 Task: Add the task  Add a feature to import/export data in the app to the section Code Review Sprint in the project TripleWorks and add a Due Date to the respective task as 2023/09/08.
Action: Mouse moved to (1055, 613)
Screenshot: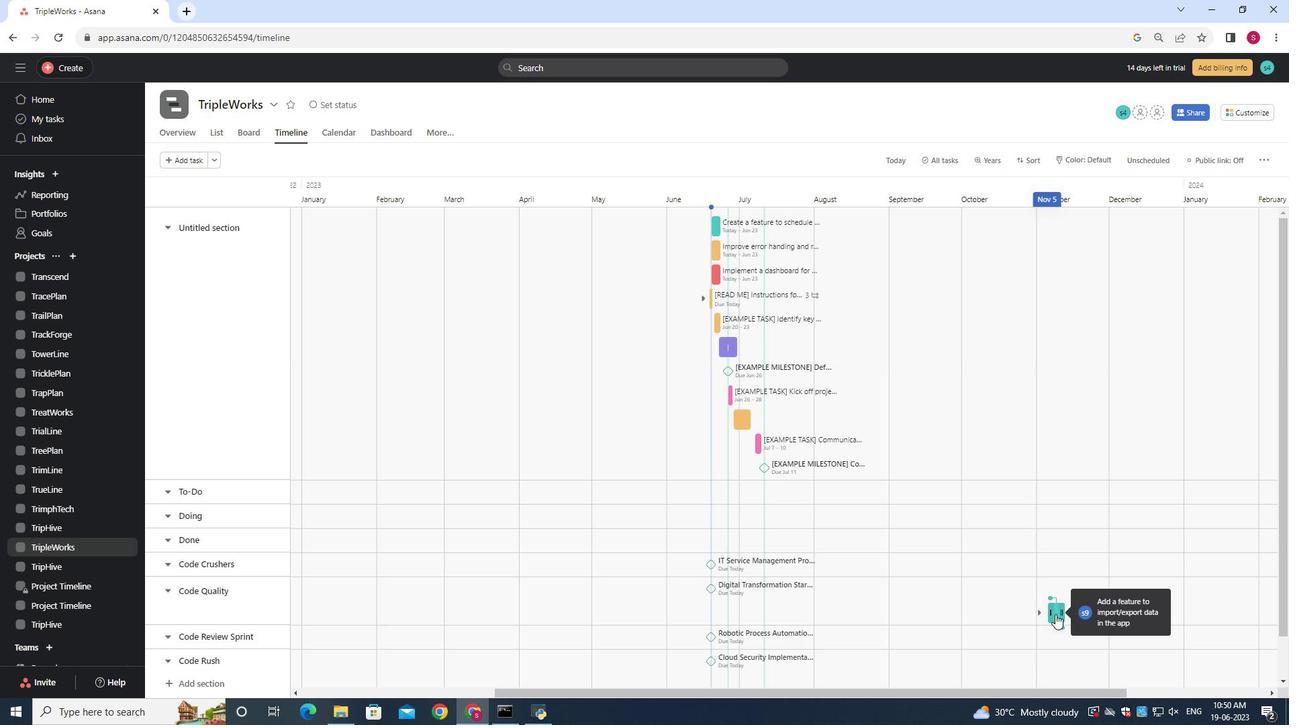 
Action: Mouse pressed left at (1055, 613)
Screenshot: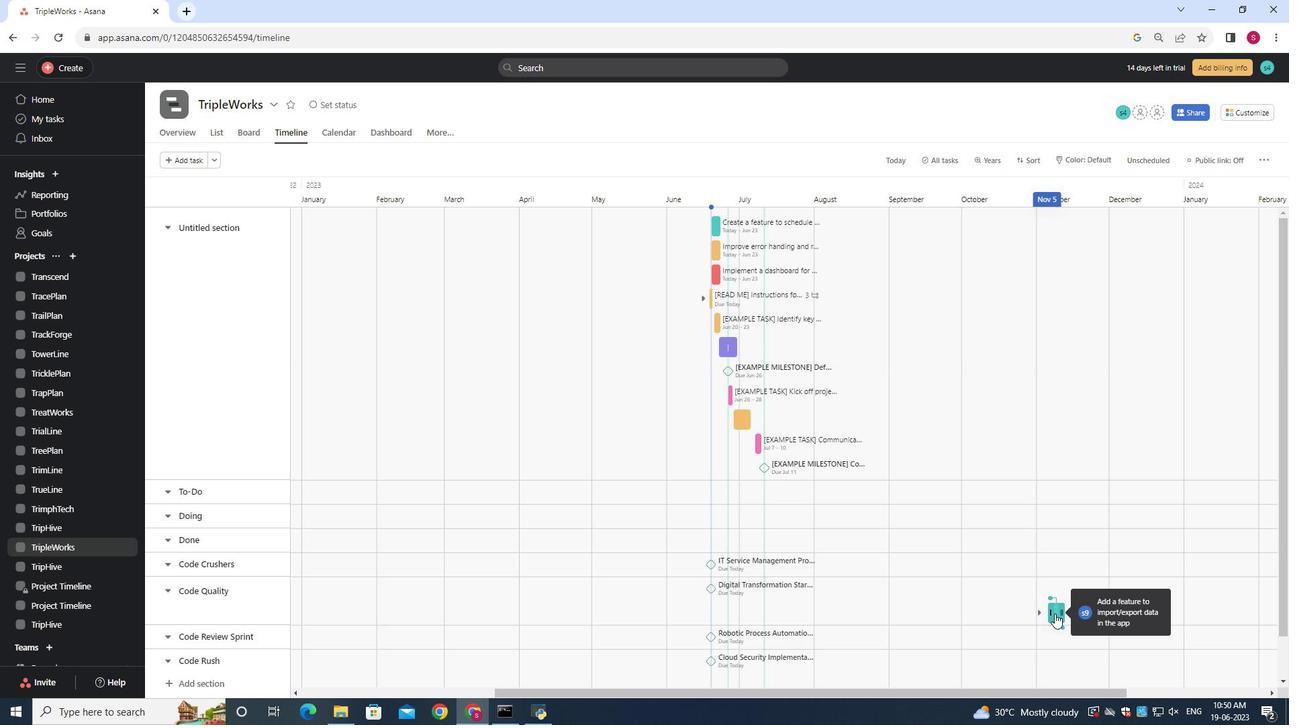 
Action: Mouse moved to (1057, 612)
Screenshot: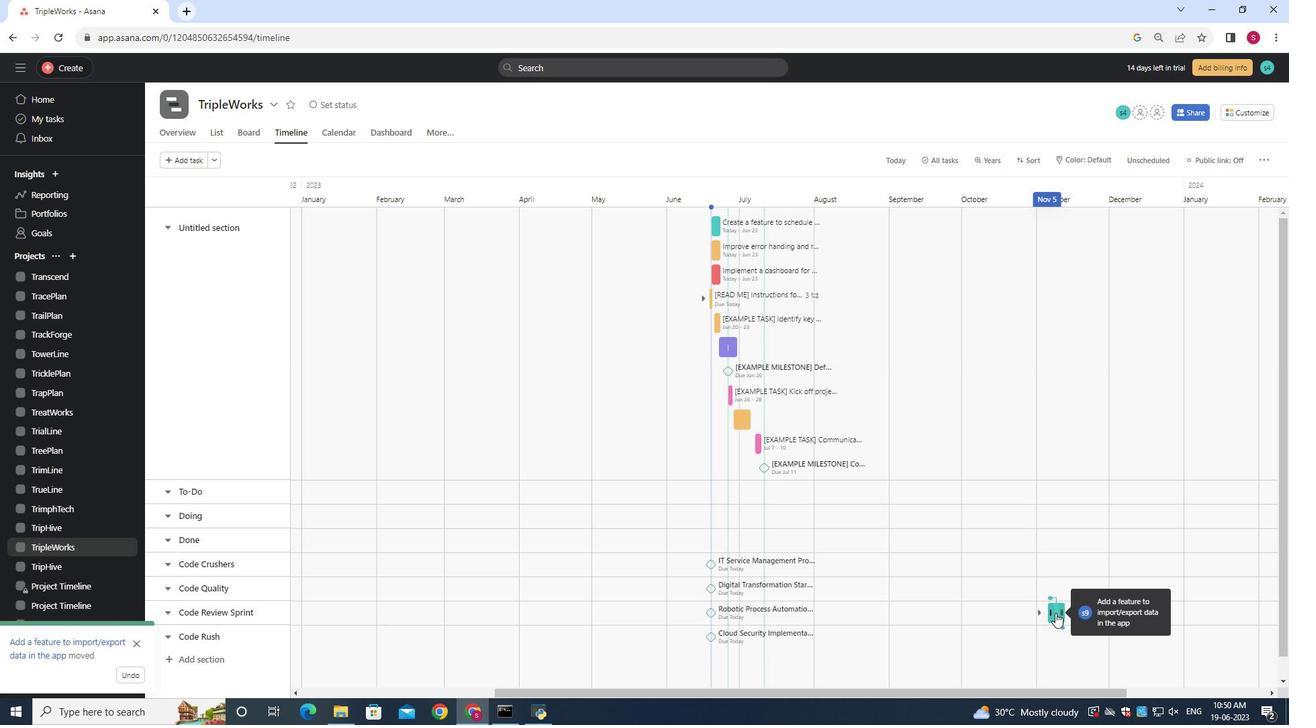 
Action: Mouse pressed left at (1057, 612)
Screenshot: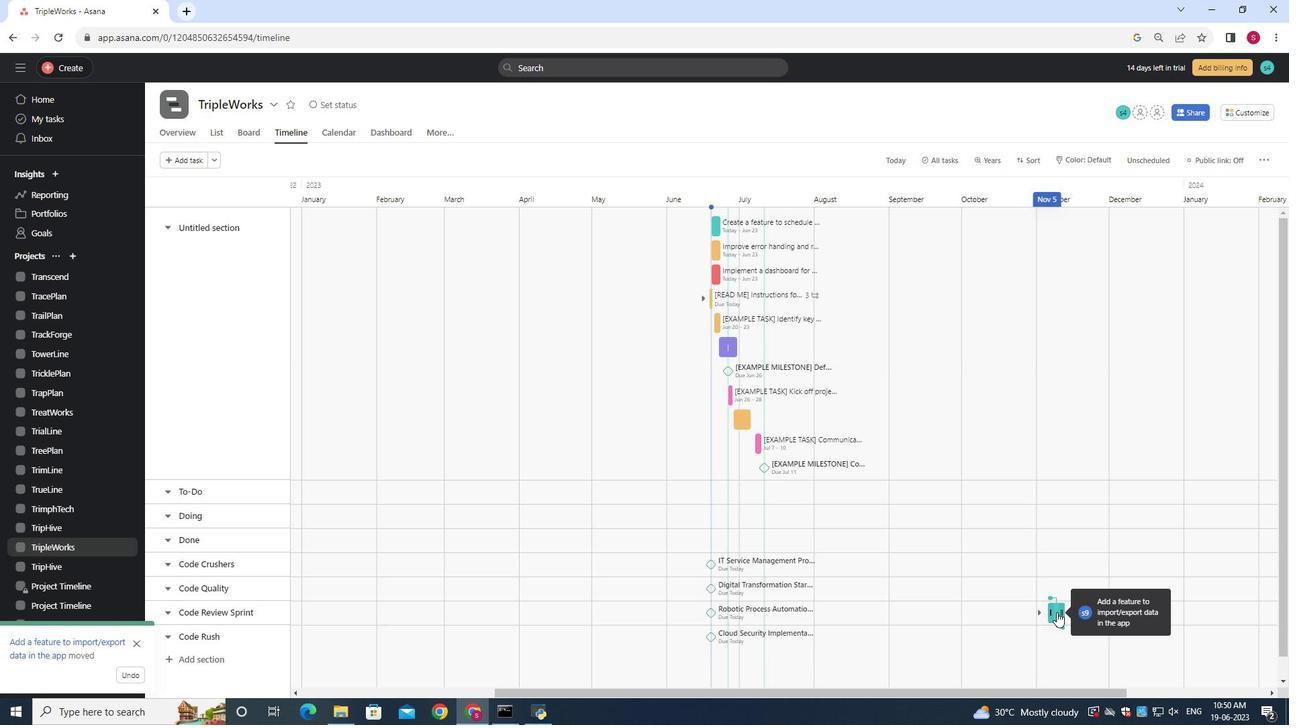 
Action: Mouse moved to (1016, 252)
Screenshot: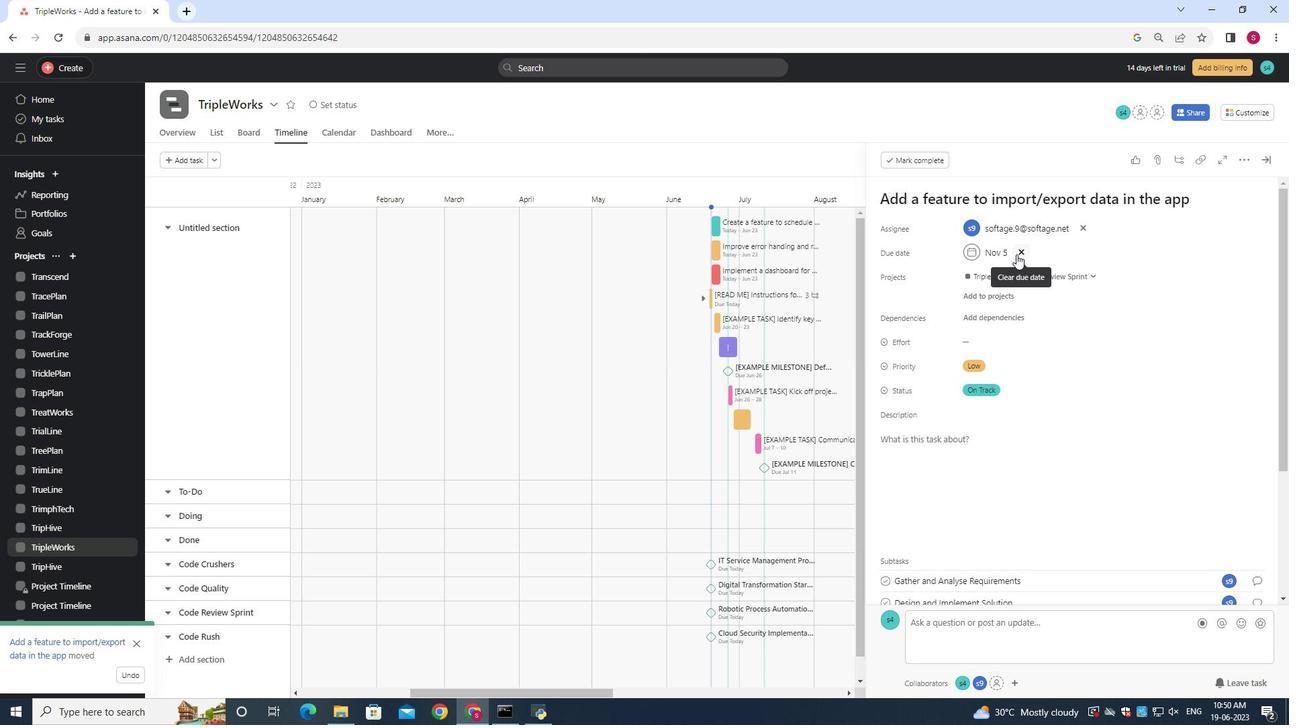 
Action: Mouse pressed left at (1016, 252)
Screenshot: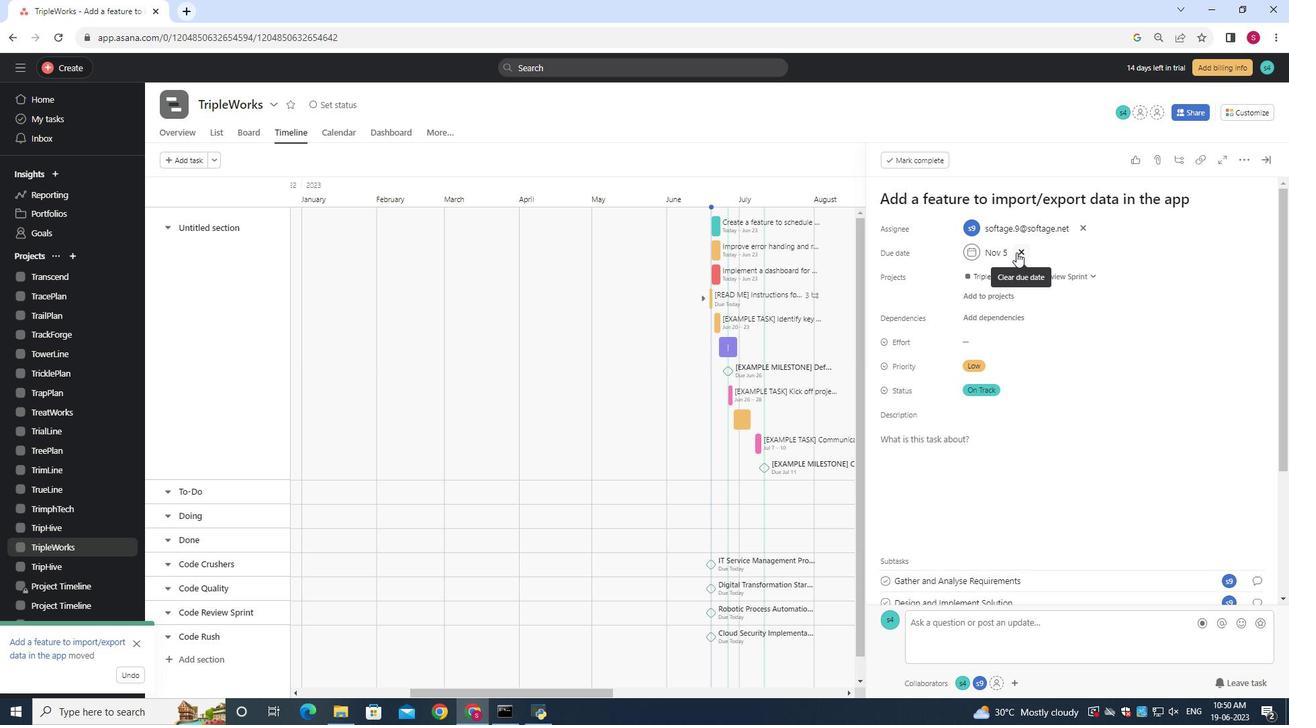 
Action: Mouse moved to (995, 253)
Screenshot: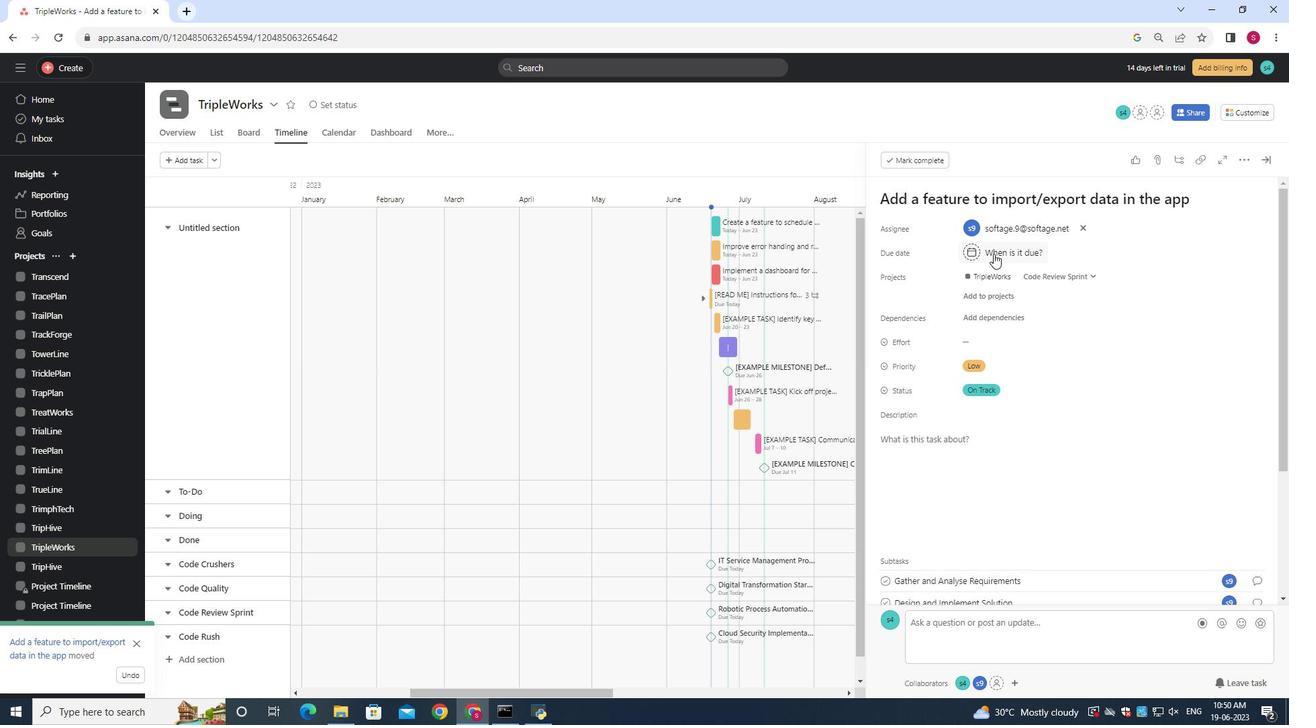 
Action: Mouse pressed left at (995, 253)
Screenshot: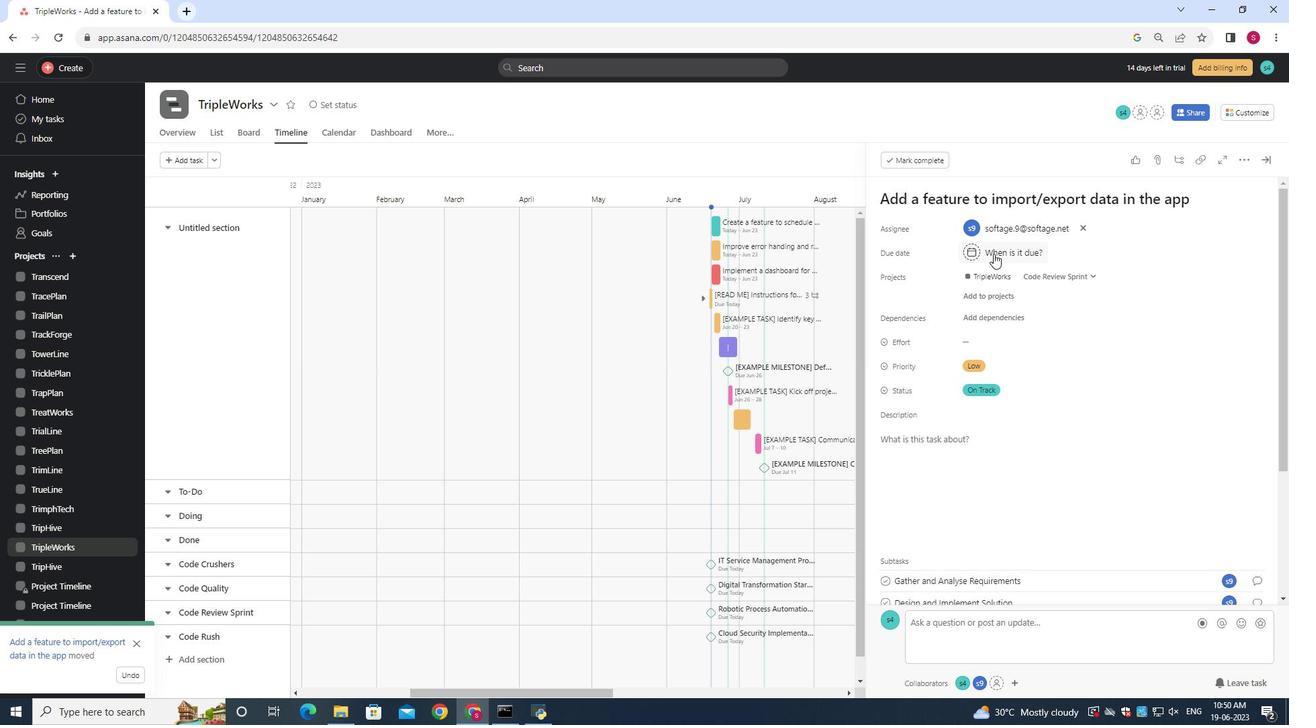 
Action: Mouse moved to (999, 253)
Screenshot: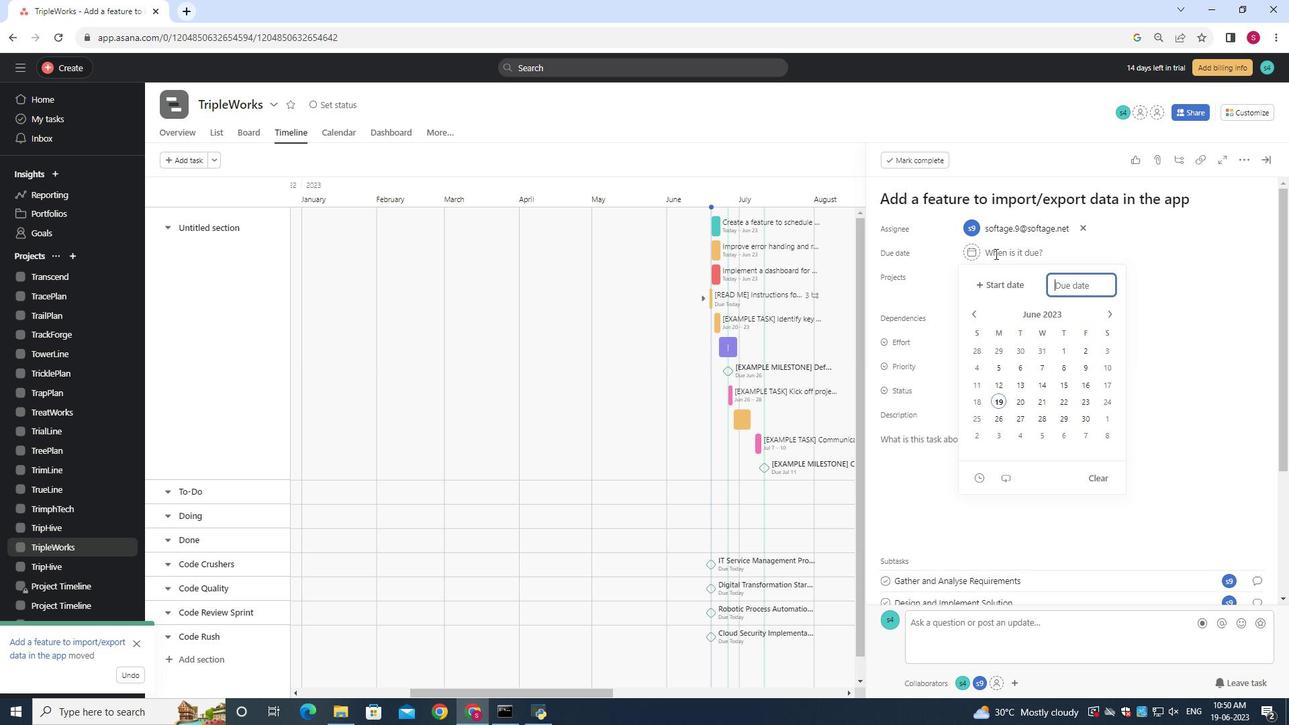 
Action: Key pressed 2023/09/08<Key.enter>
Screenshot: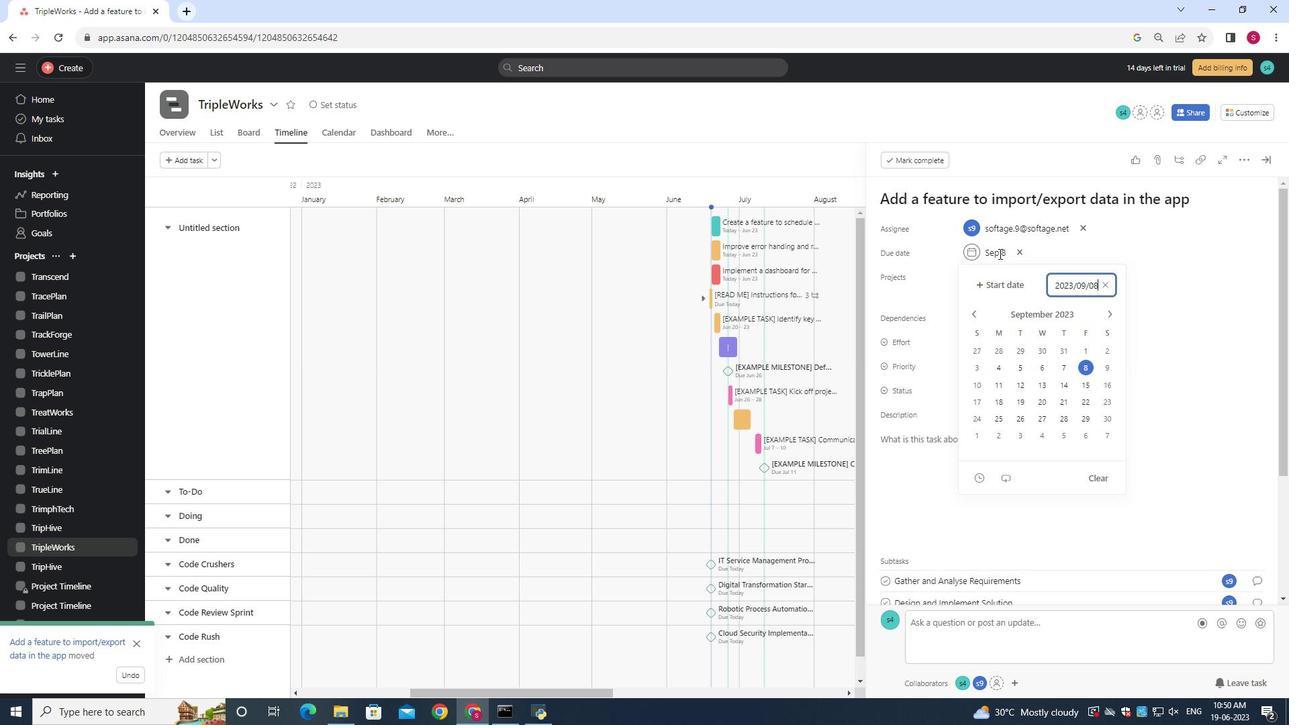 
